 Task: Add a condition where "Channel Is not X Corp" in new tickets in your groups.
Action: Mouse moved to (121, 436)
Screenshot: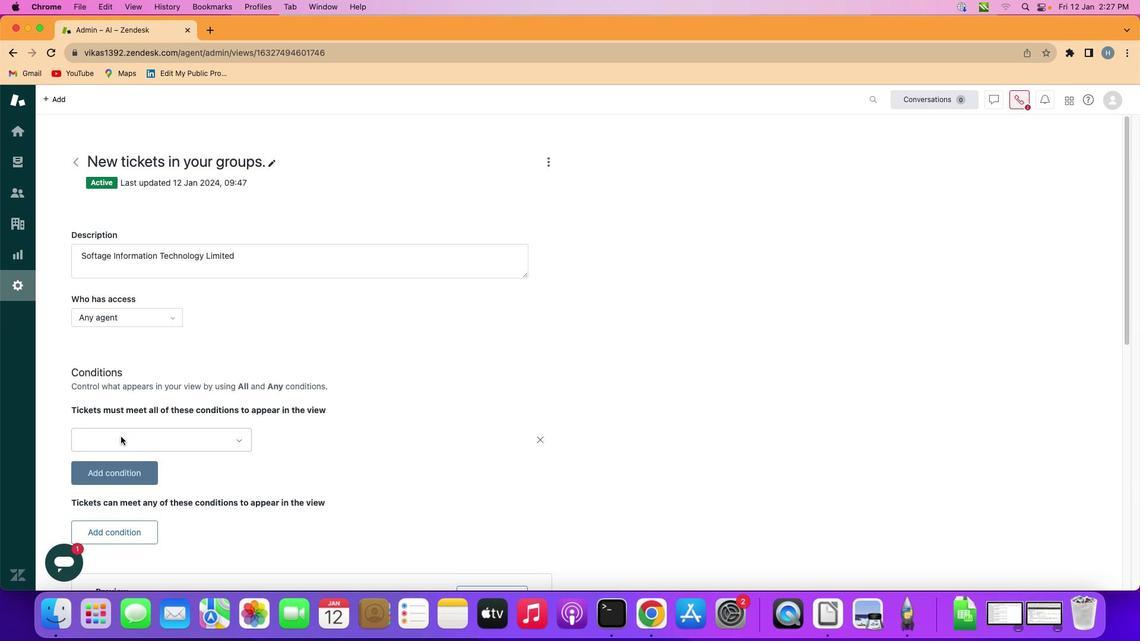 
Action: Mouse pressed left at (121, 436)
Screenshot: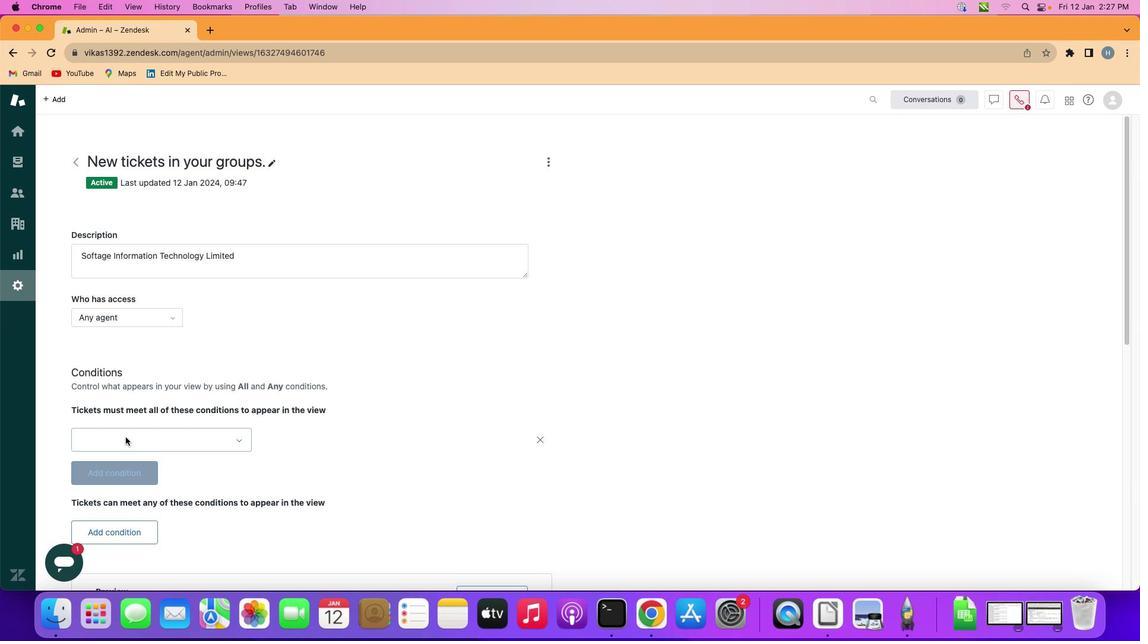 
Action: Mouse moved to (177, 437)
Screenshot: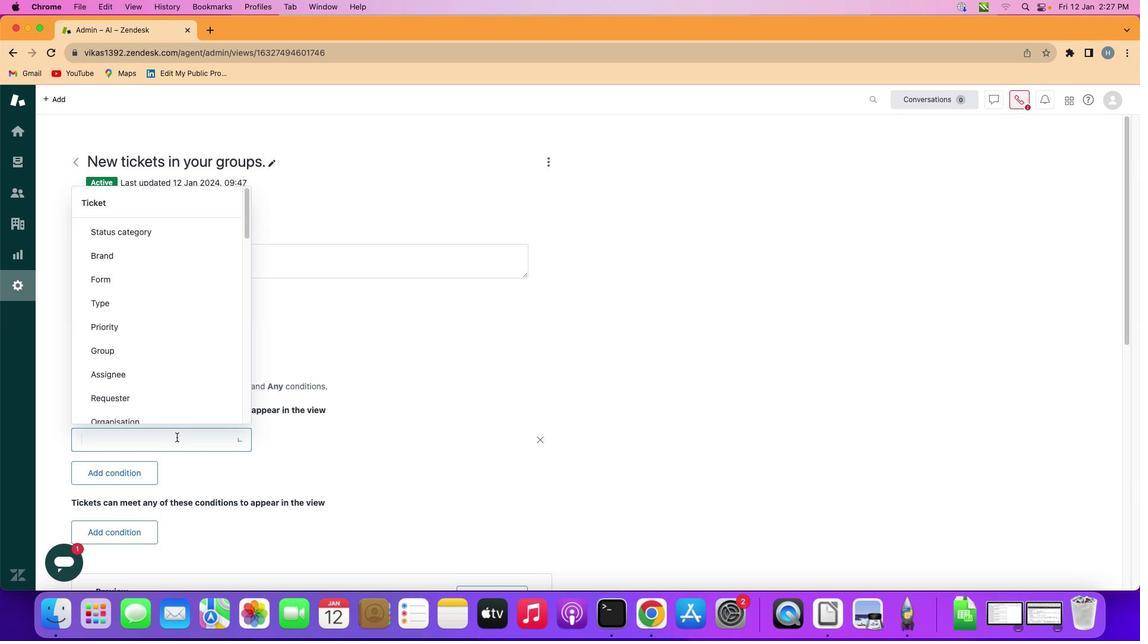 
Action: Mouse pressed left at (177, 437)
Screenshot: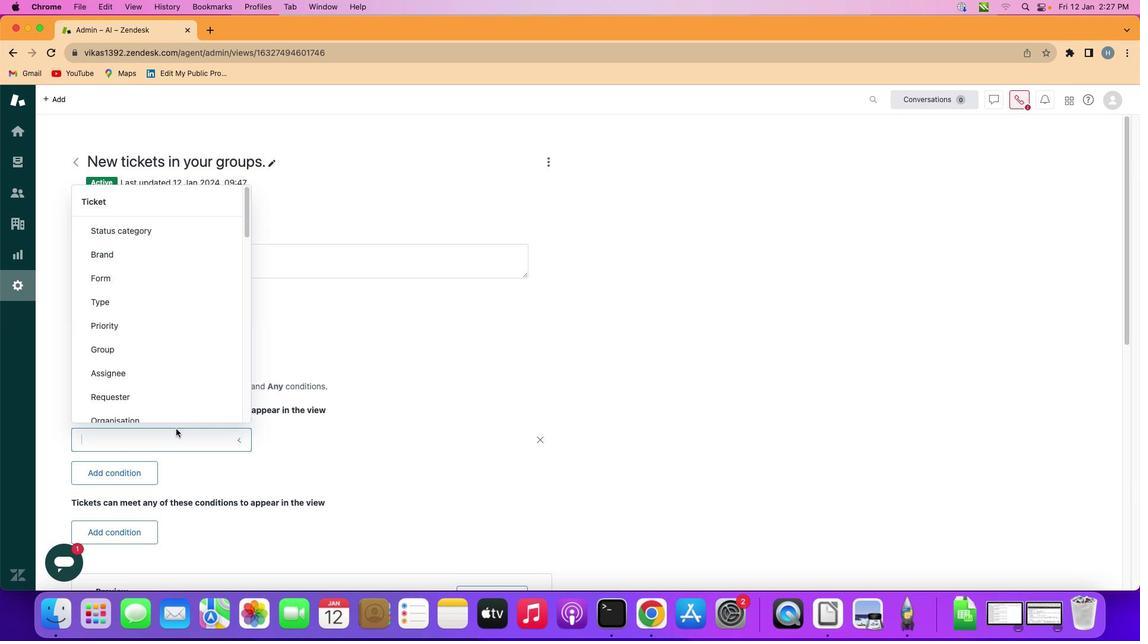 
Action: Mouse moved to (160, 317)
Screenshot: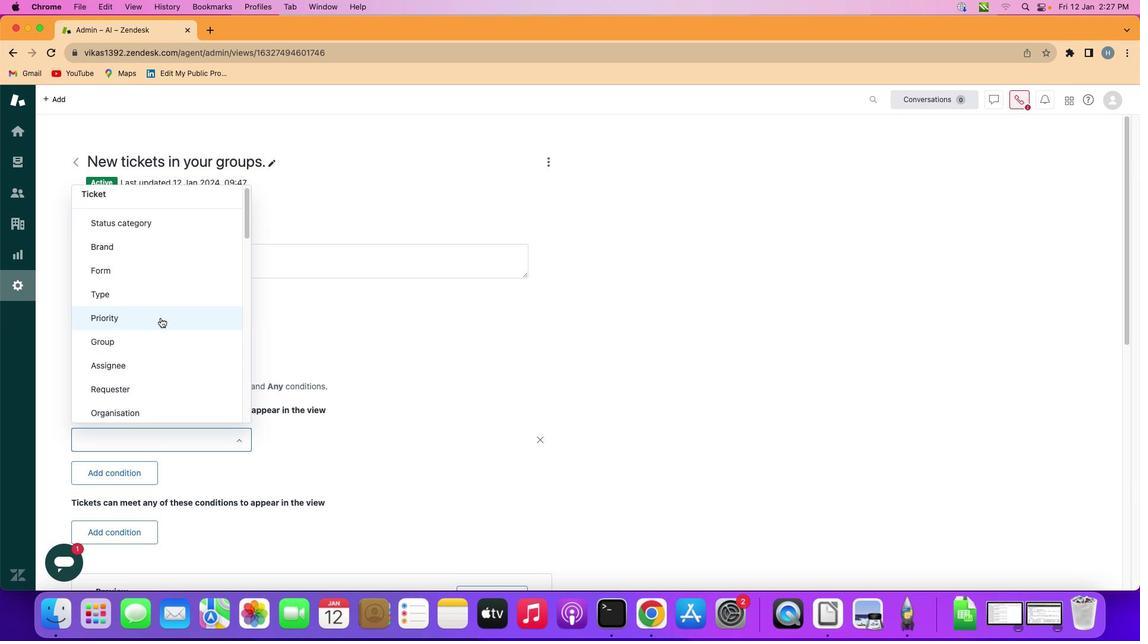 
Action: Mouse scrolled (160, 317) with delta (0, 0)
Screenshot: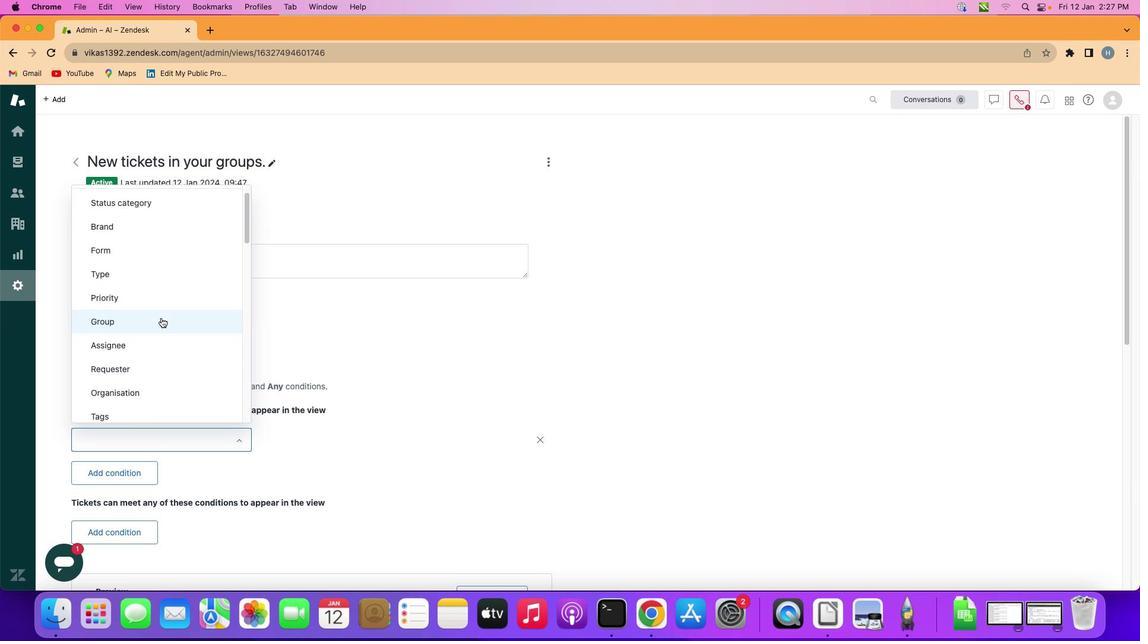 
Action: Mouse moved to (160, 317)
Screenshot: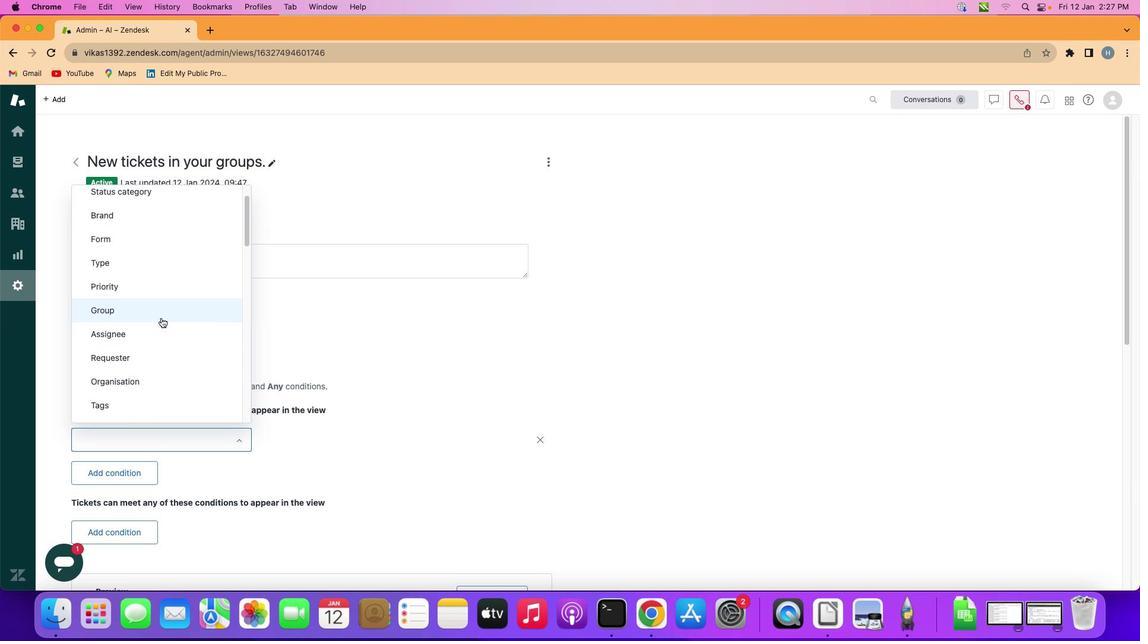 
Action: Mouse scrolled (160, 317) with delta (0, 0)
Screenshot: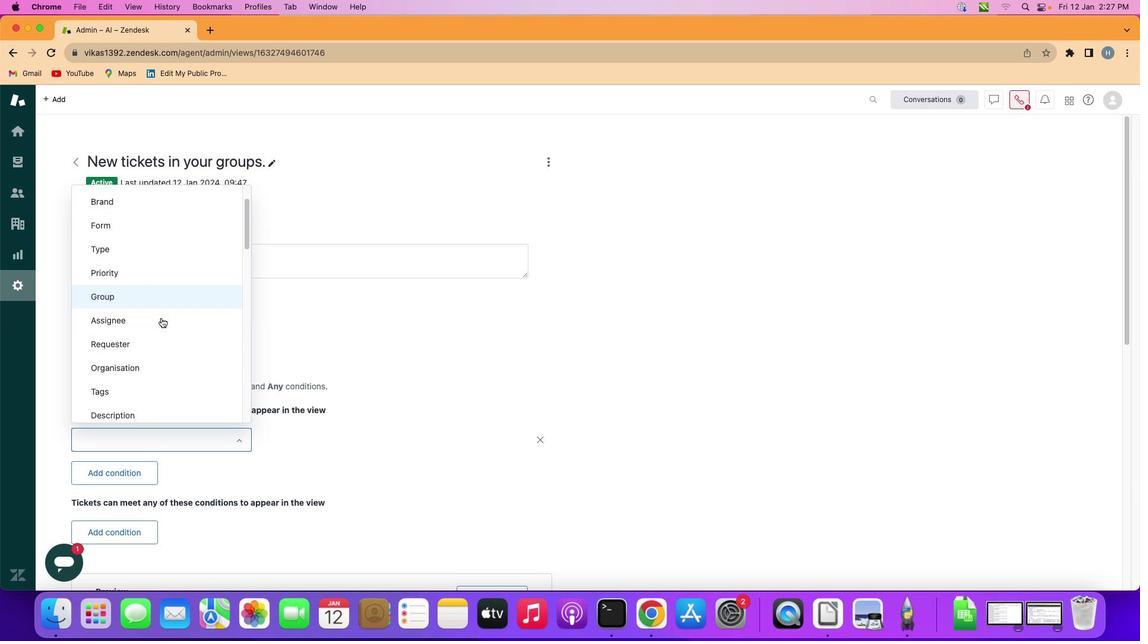 
Action: Mouse scrolled (160, 317) with delta (0, 0)
Screenshot: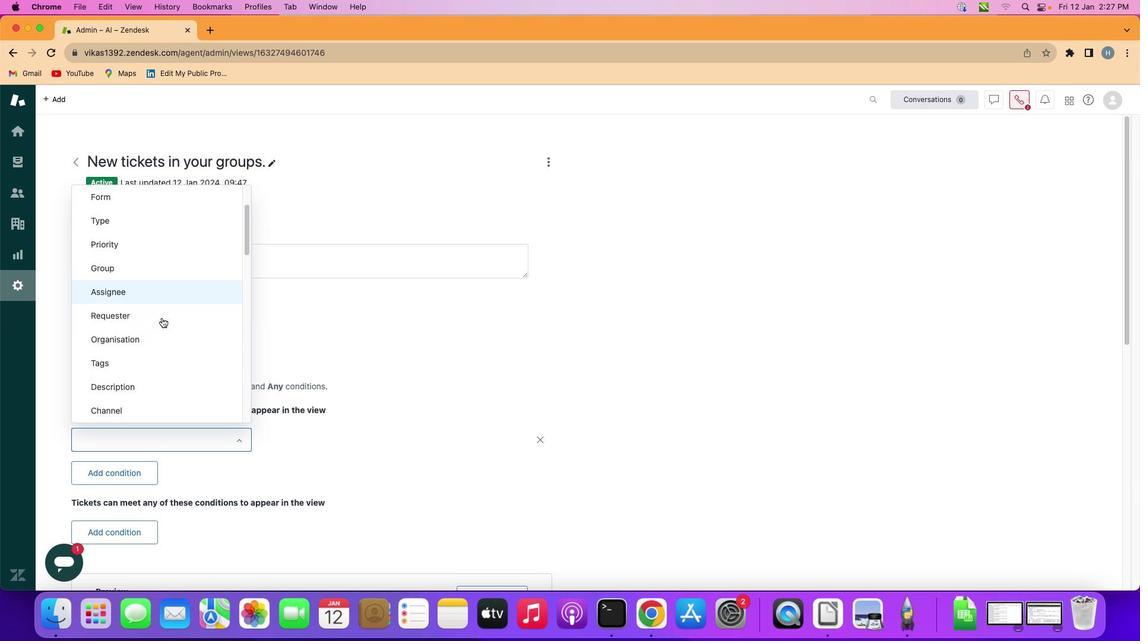 
Action: Mouse moved to (161, 318)
Screenshot: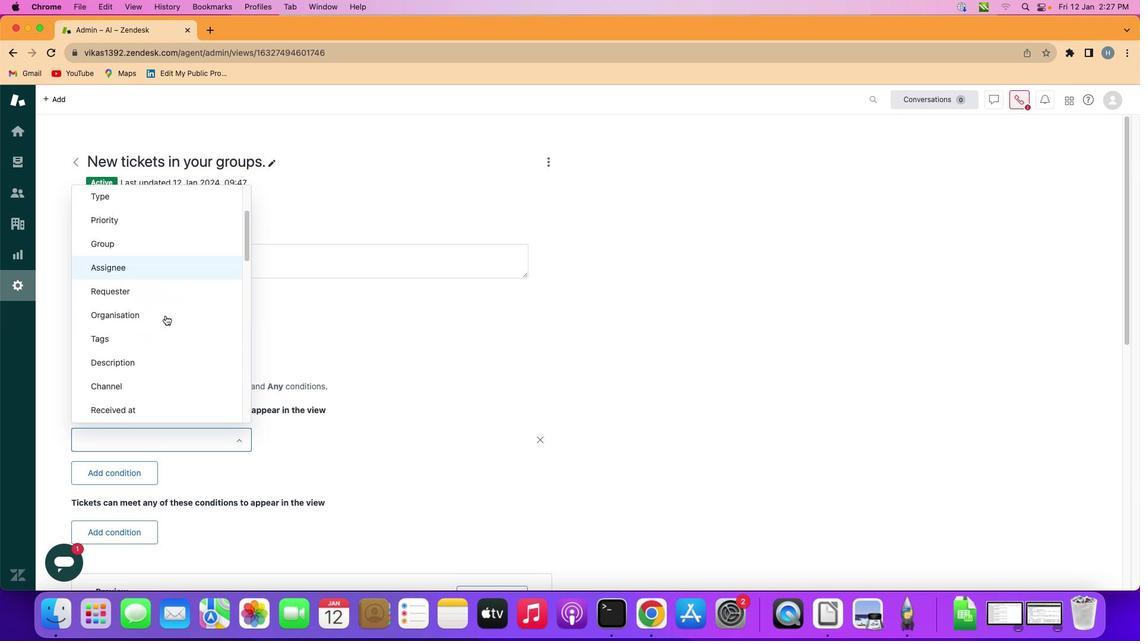 
Action: Mouse scrolled (161, 318) with delta (0, 0)
Screenshot: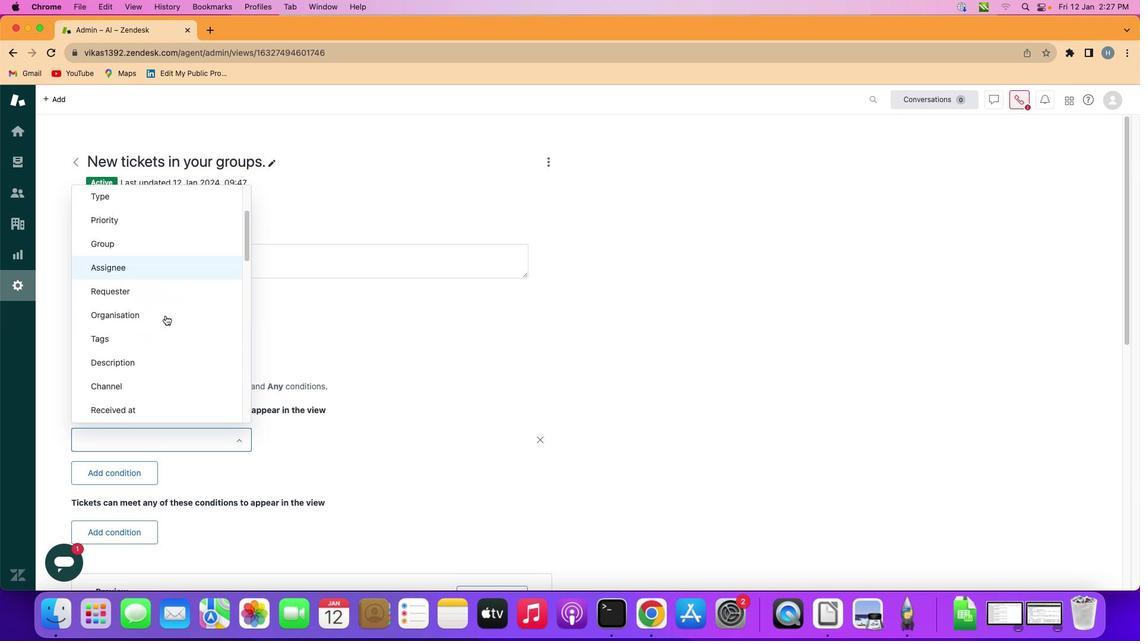 
Action: Mouse moved to (161, 318)
Screenshot: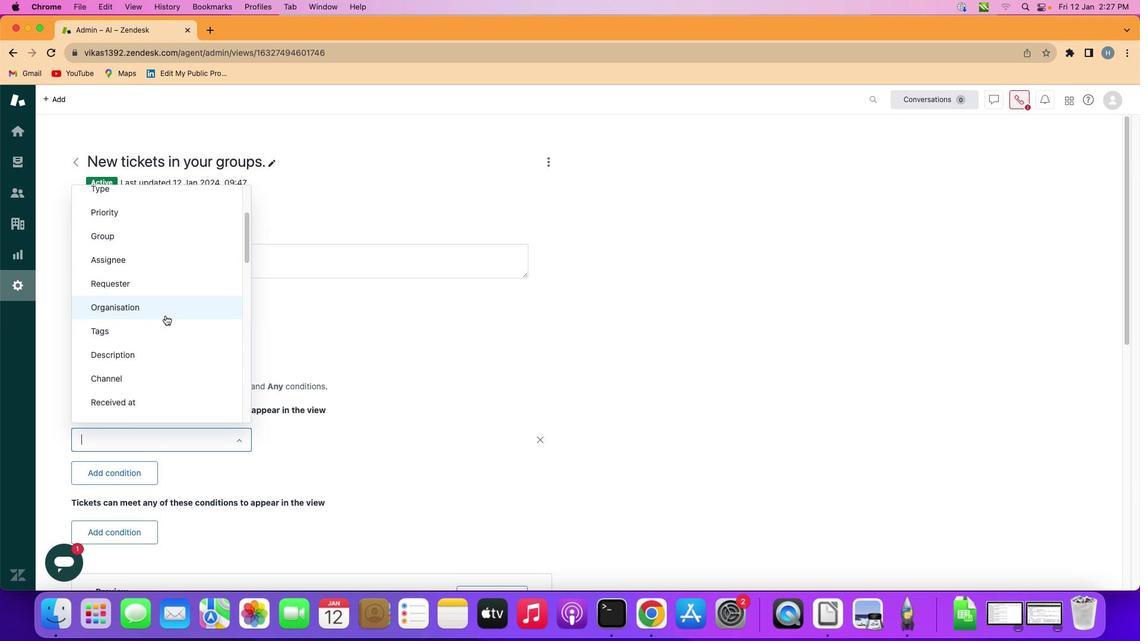 
Action: Mouse scrolled (161, 318) with delta (0, 0)
Screenshot: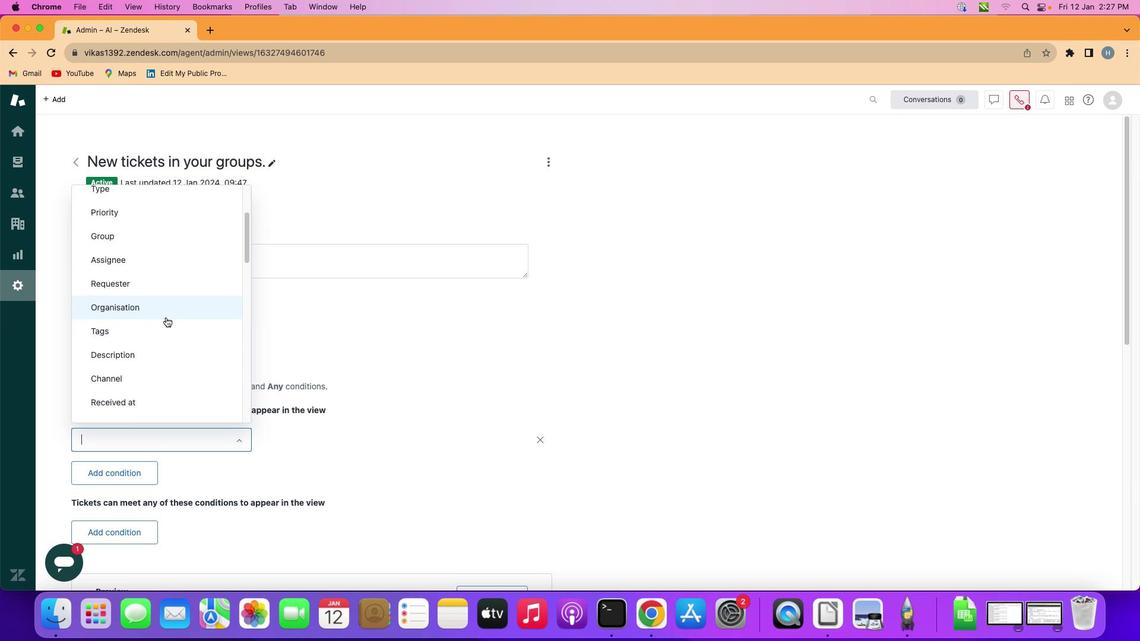 
Action: Mouse moved to (162, 373)
Screenshot: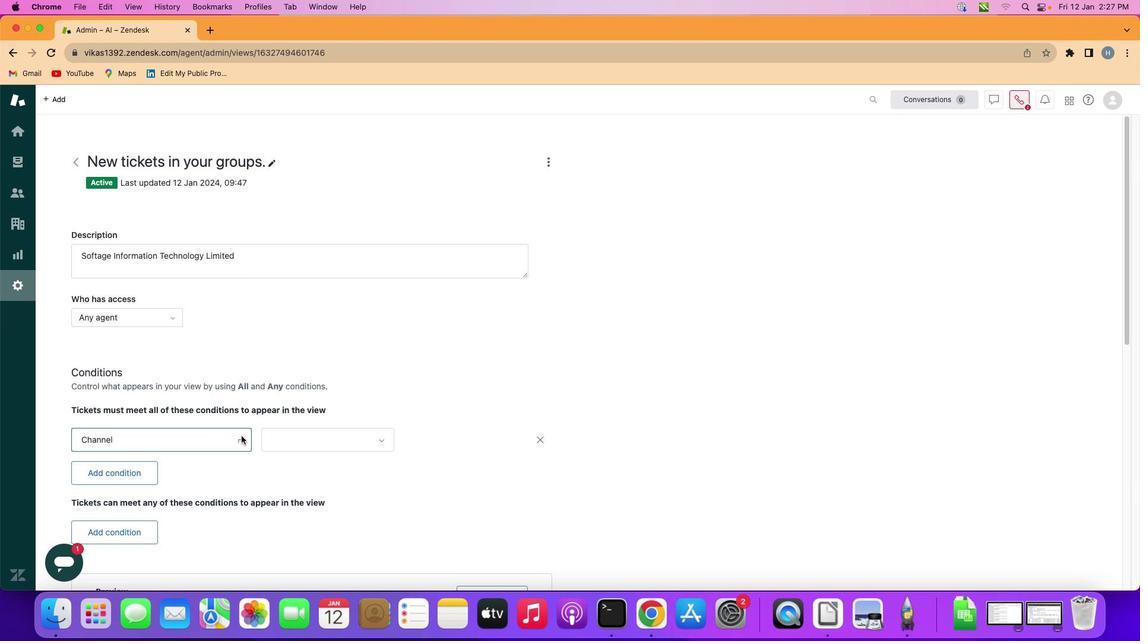 
Action: Mouse pressed left at (162, 373)
Screenshot: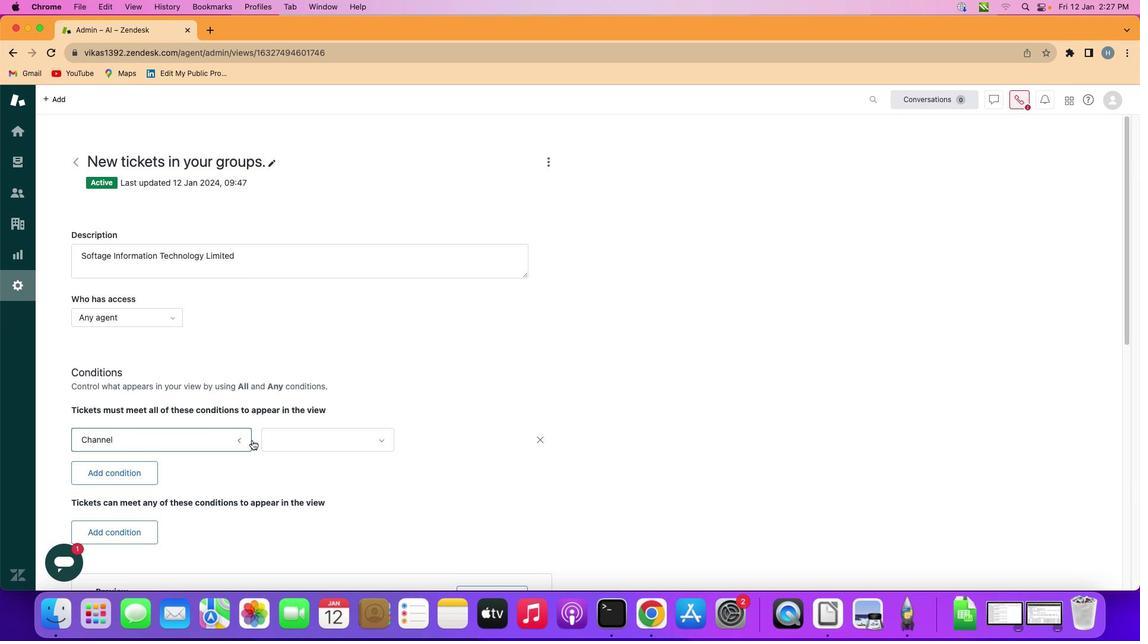 
Action: Mouse moved to (301, 443)
Screenshot: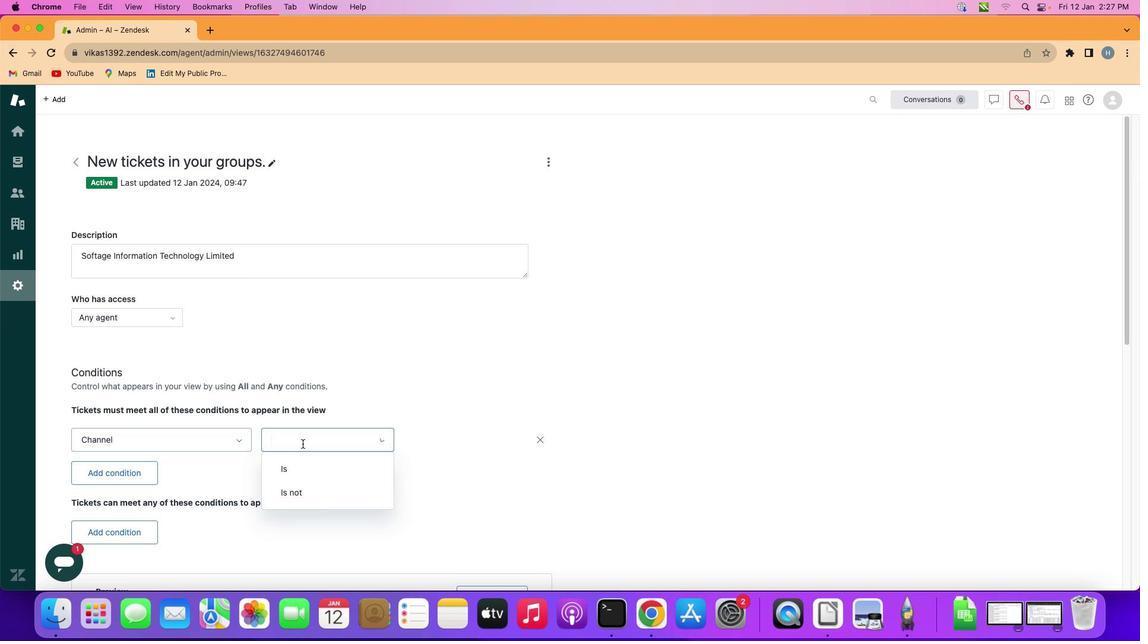 
Action: Mouse pressed left at (301, 443)
Screenshot: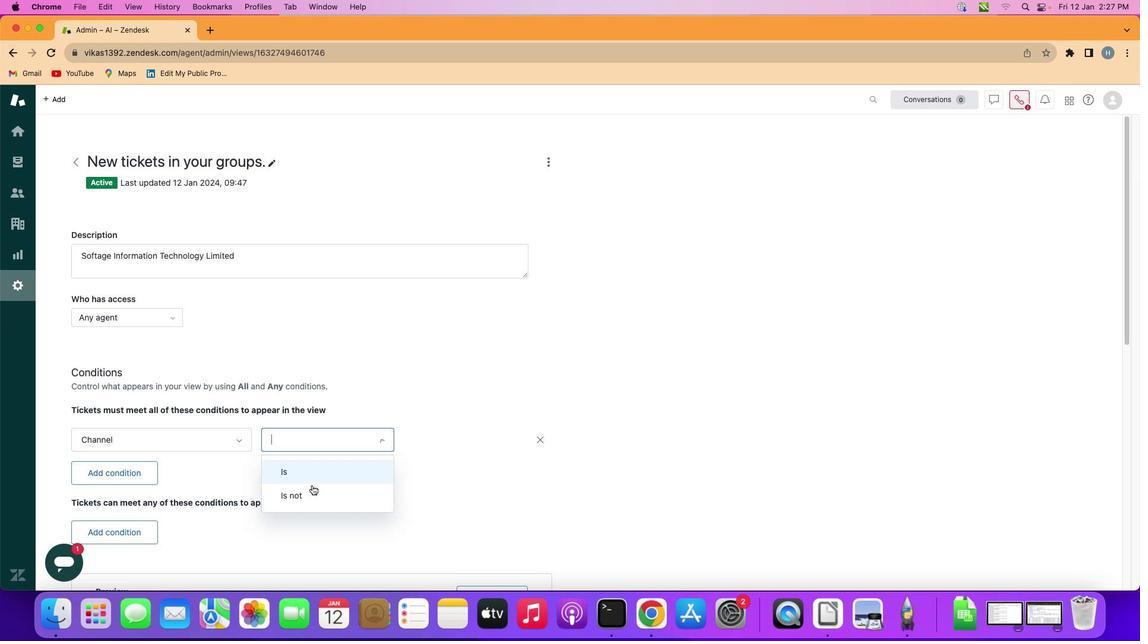 
Action: Mouse moved to (317, 499)
Screenshot: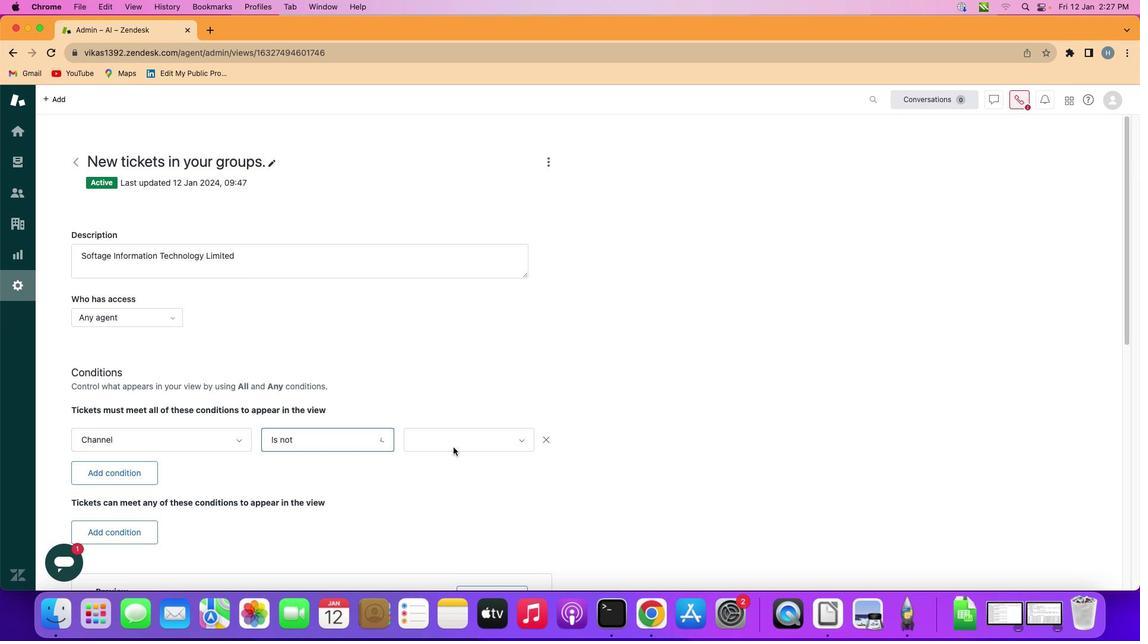 
Action: Mouse pressed left at (317, 499)
Screenshot: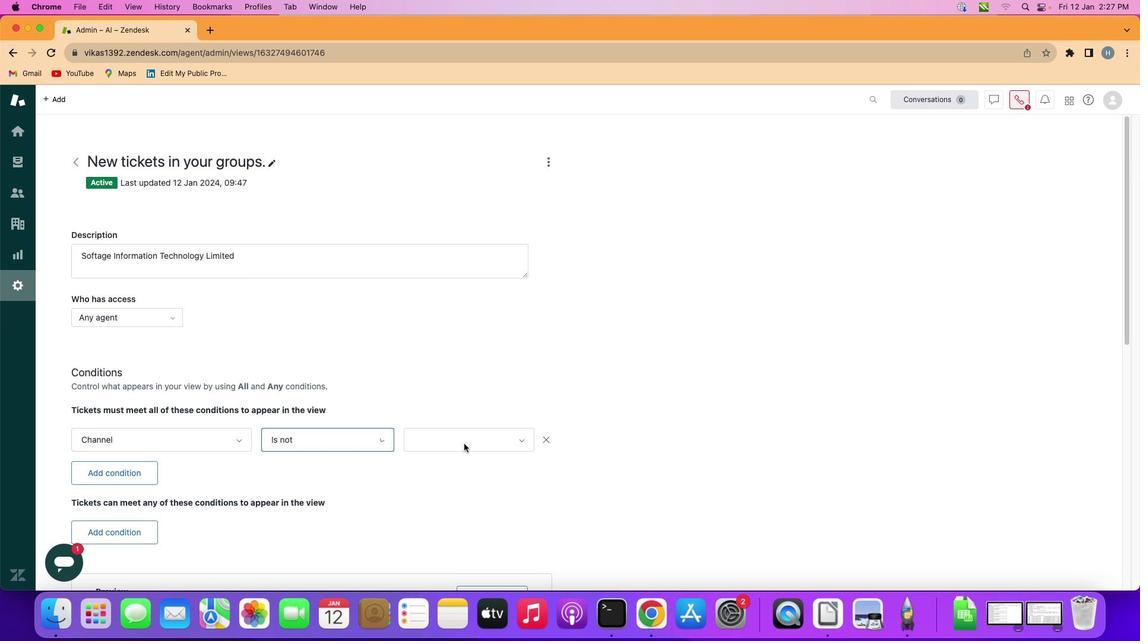 
Action: Mouse moved to (471, 441)
Screenshot: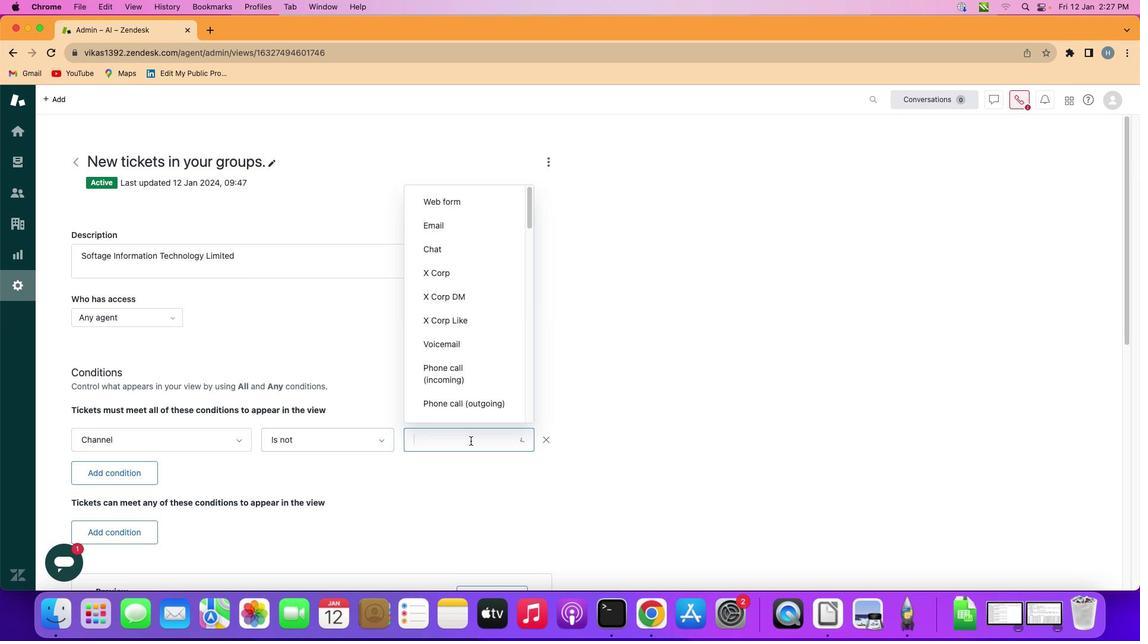 
Action: Mouse pressed left at (471, 441)
Screenshot: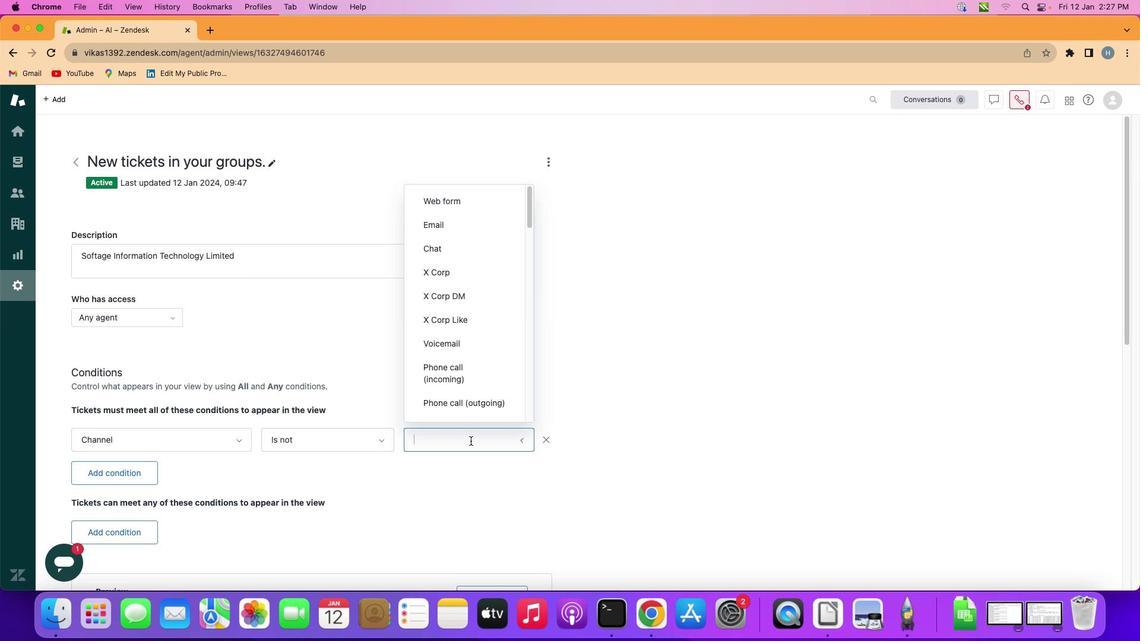 
Action: Mouse moved to (470, 269)
Screenshot: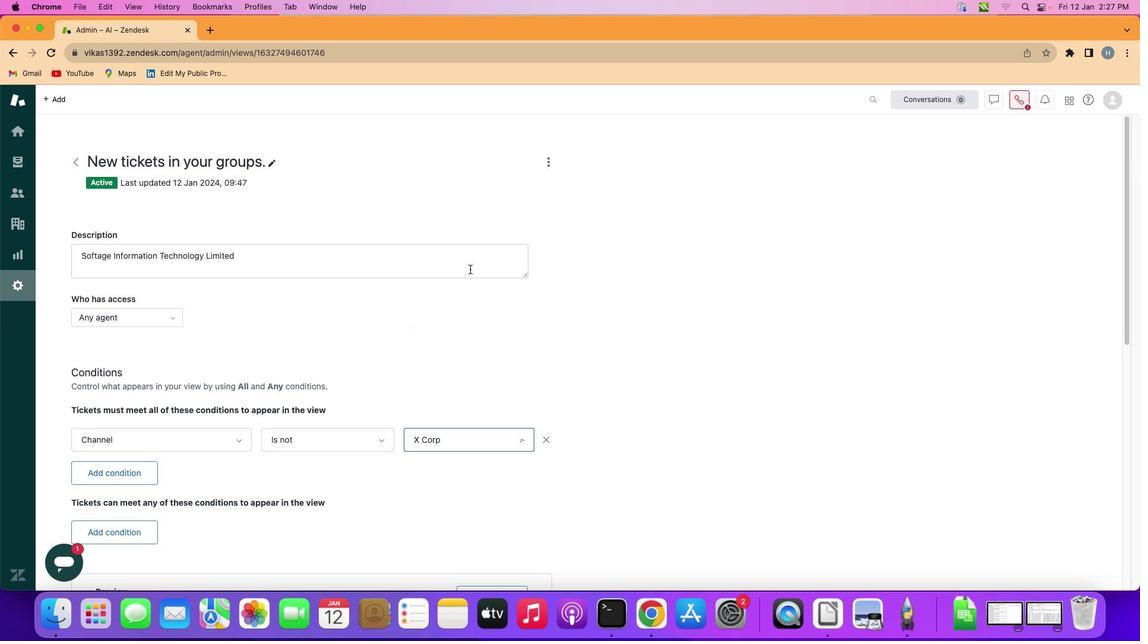 
Action: Mouse pressed left at (470, 269)
Screenshot: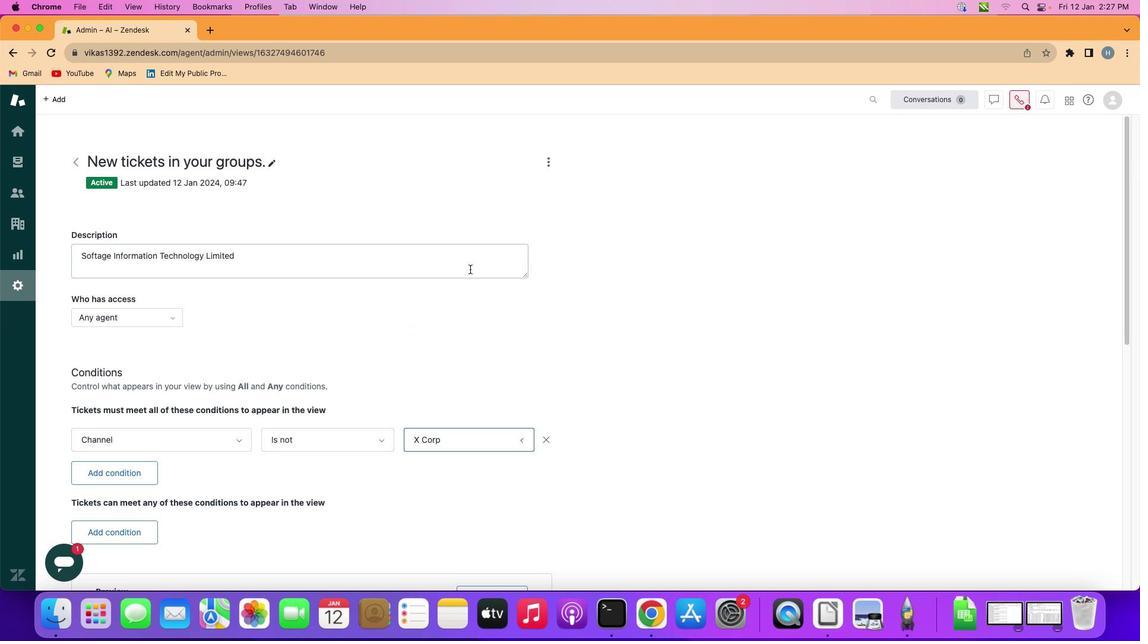 
Action: Mouse moved to (470, 269)
Screenshot: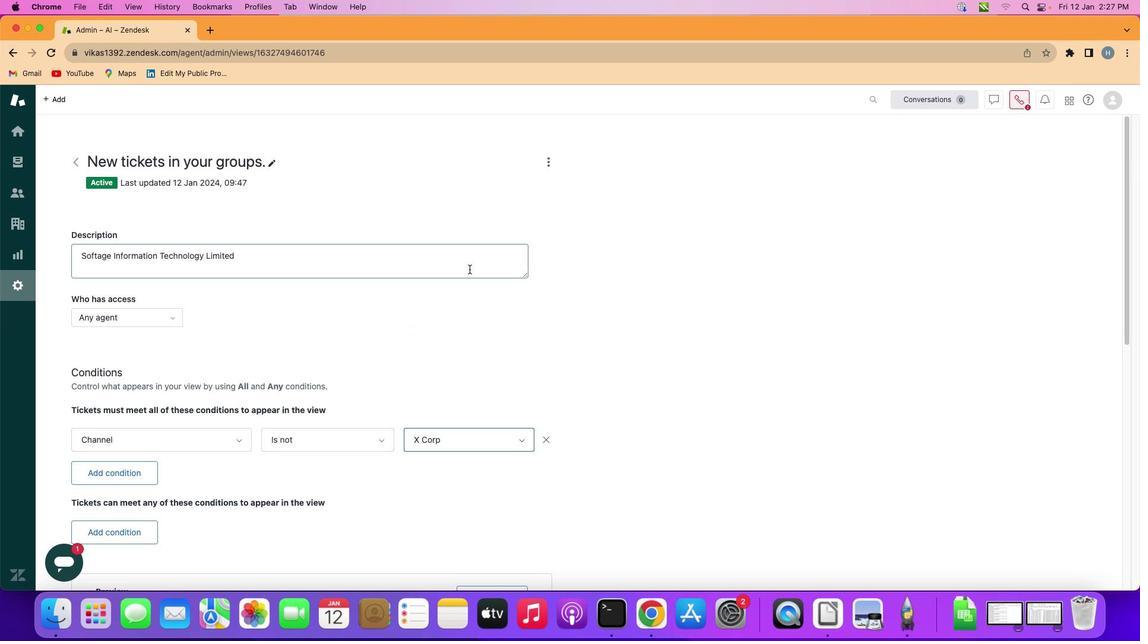 
